 Task: Import a list of safe recipients from a file into Outlook.
Action: Mouse moved to (140, 90)
Screenshot: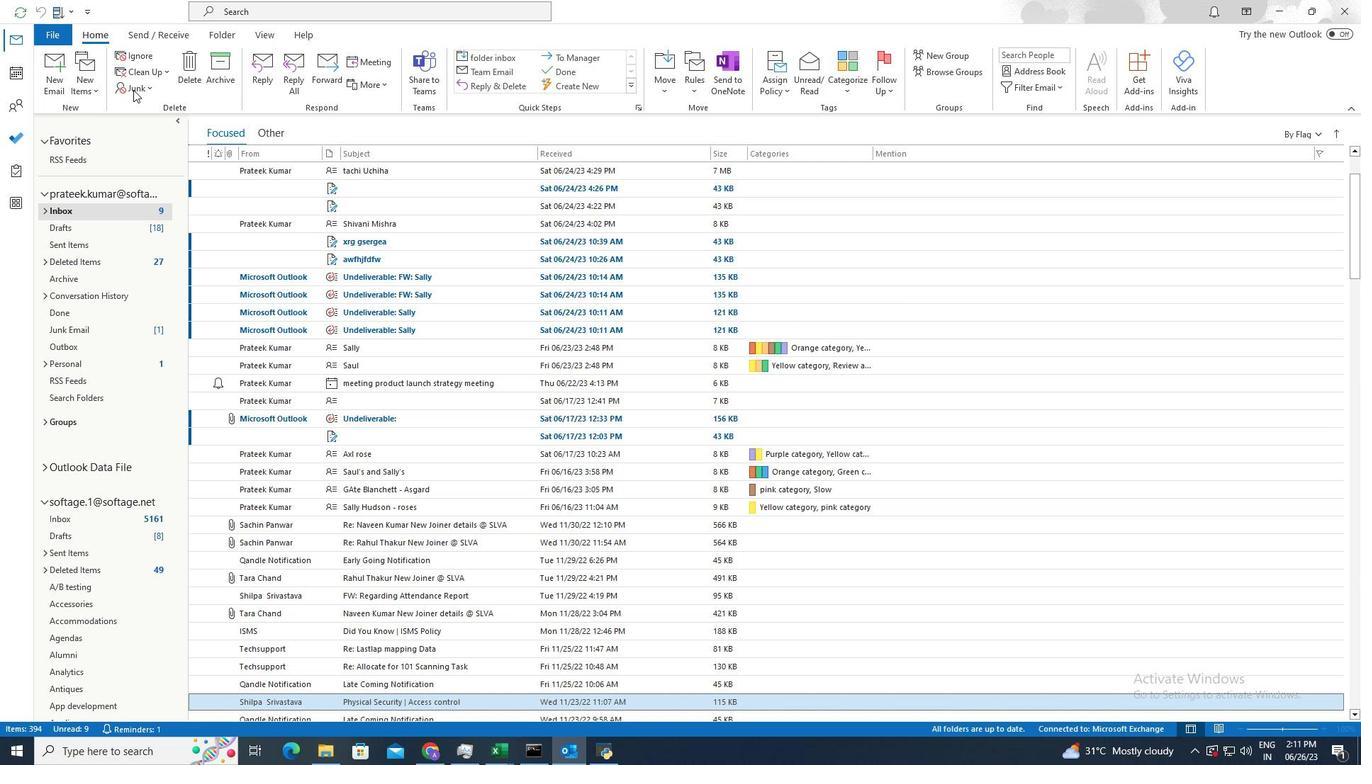 
Action: Mouse pressed left at (140, 90)
Screenshot: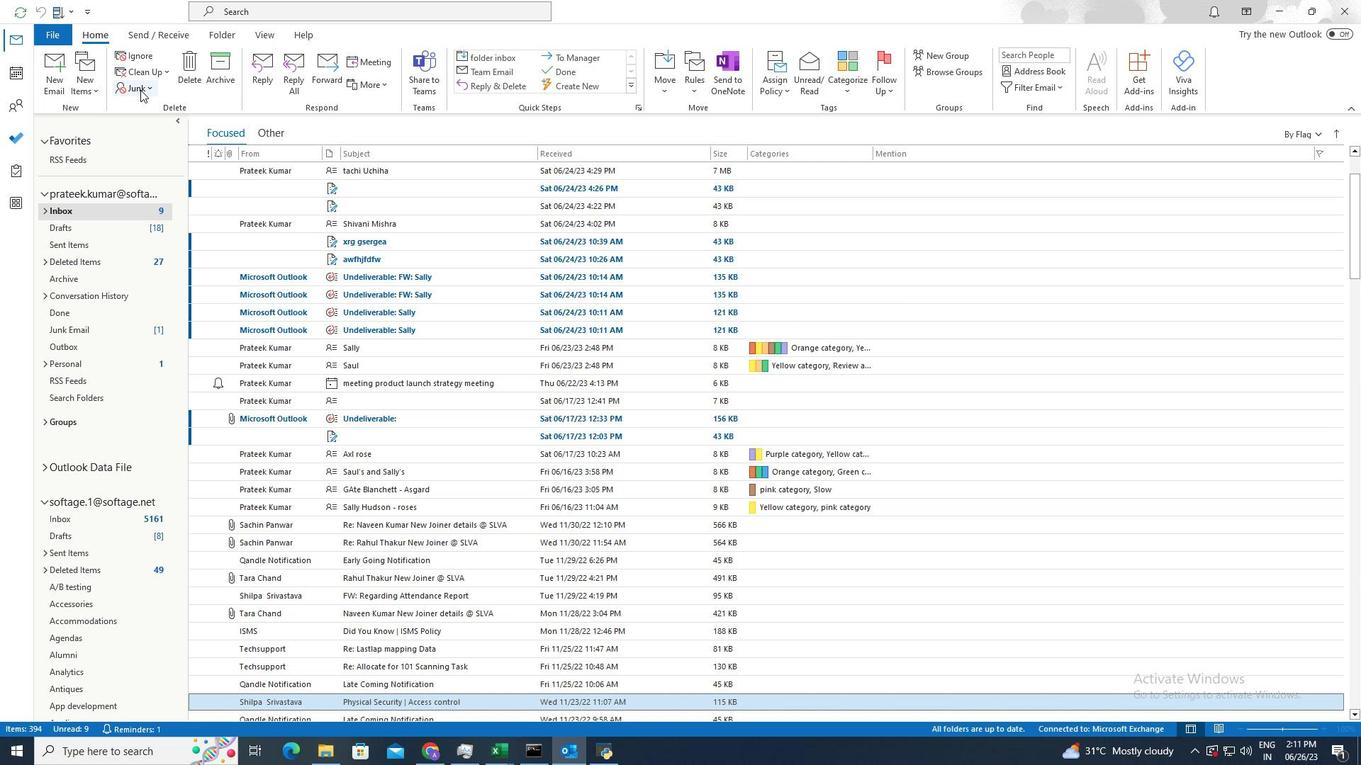 
Action: Mouse moved to (164, 205)
Screenshot: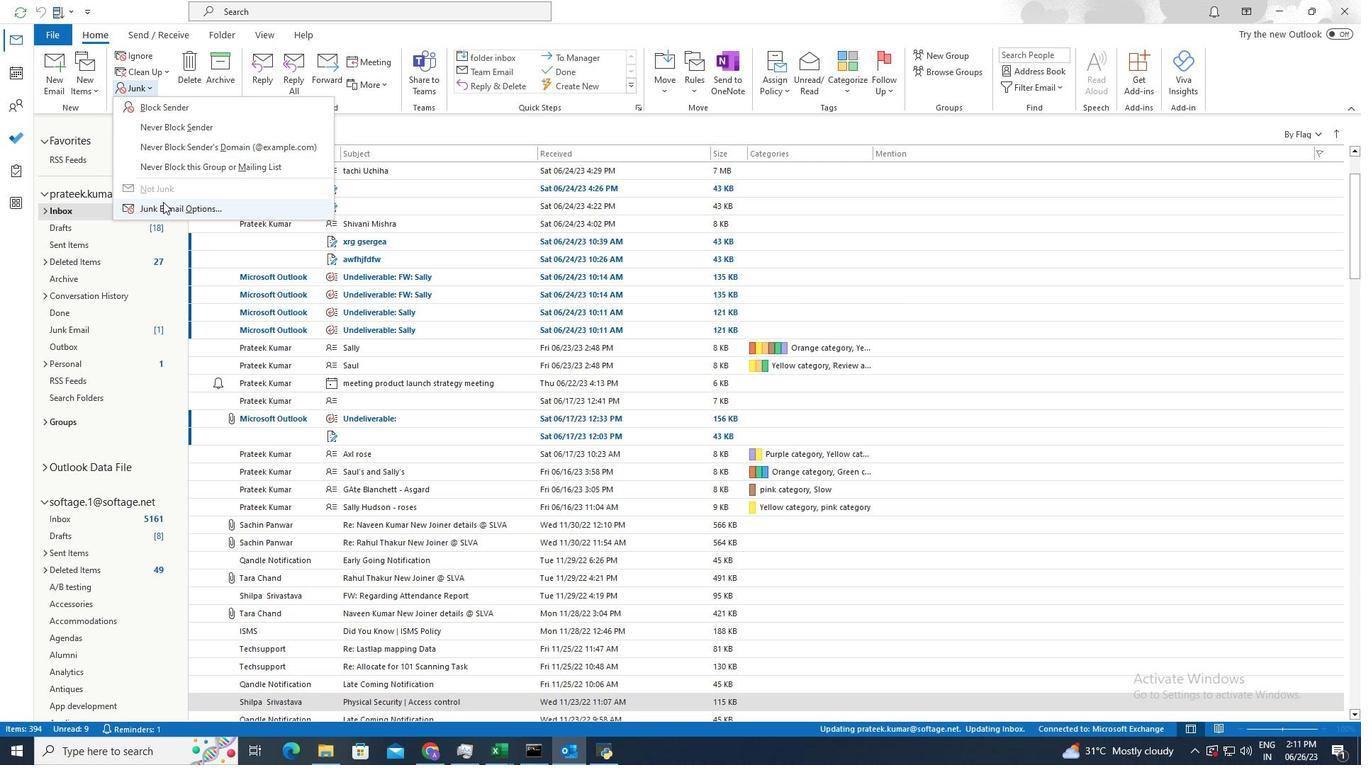 
Action: Mouse pressed left at (164, 205)
Screenshot: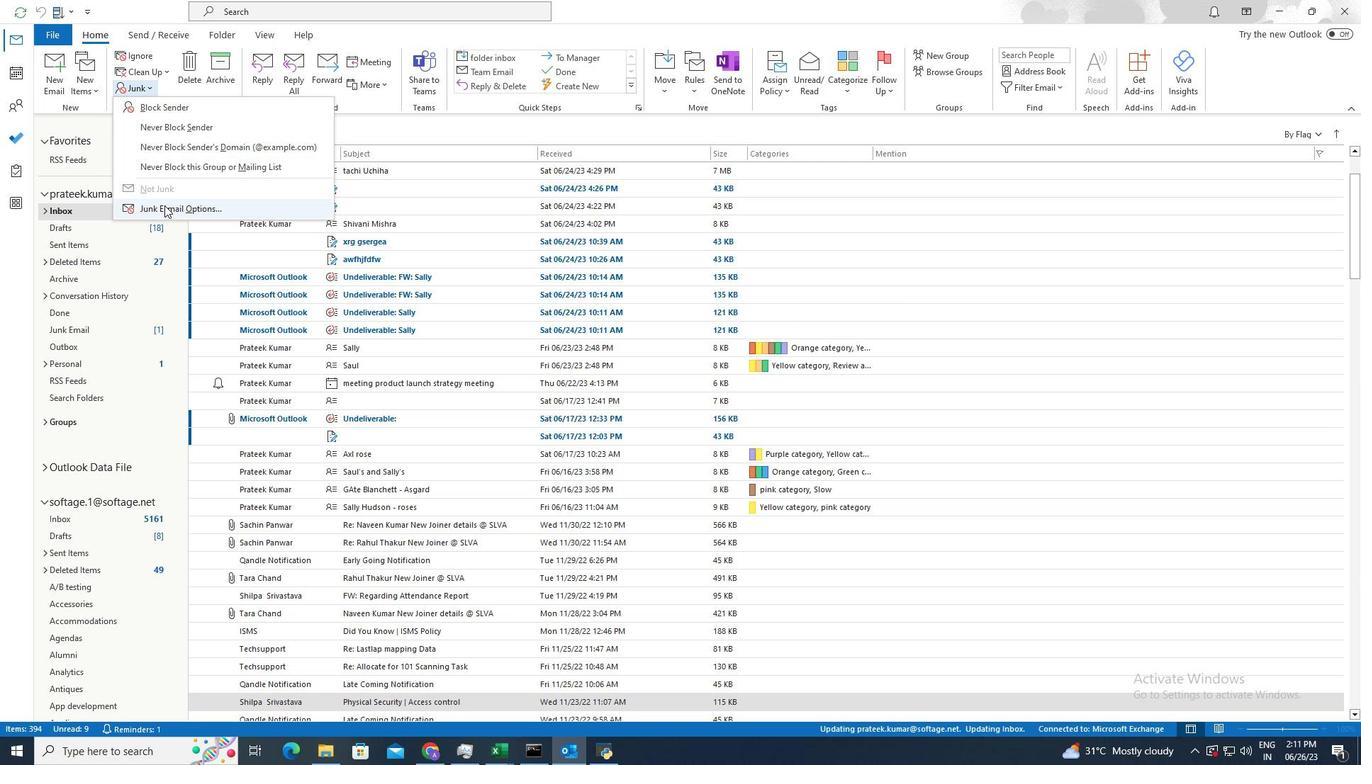 
Action: Mouse moved to (575, 343)
Screenshot: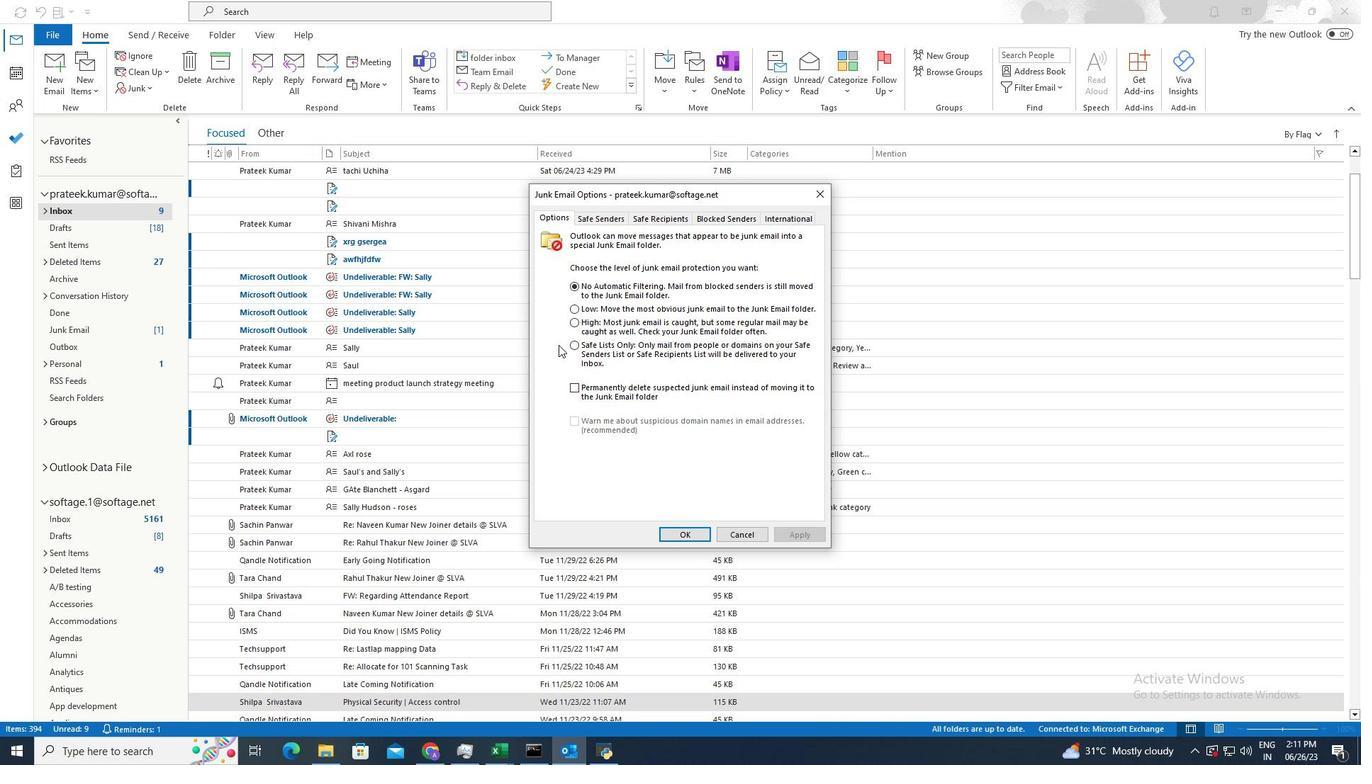 
Action: Mouse pressed left at (575, 343)
Screenshot: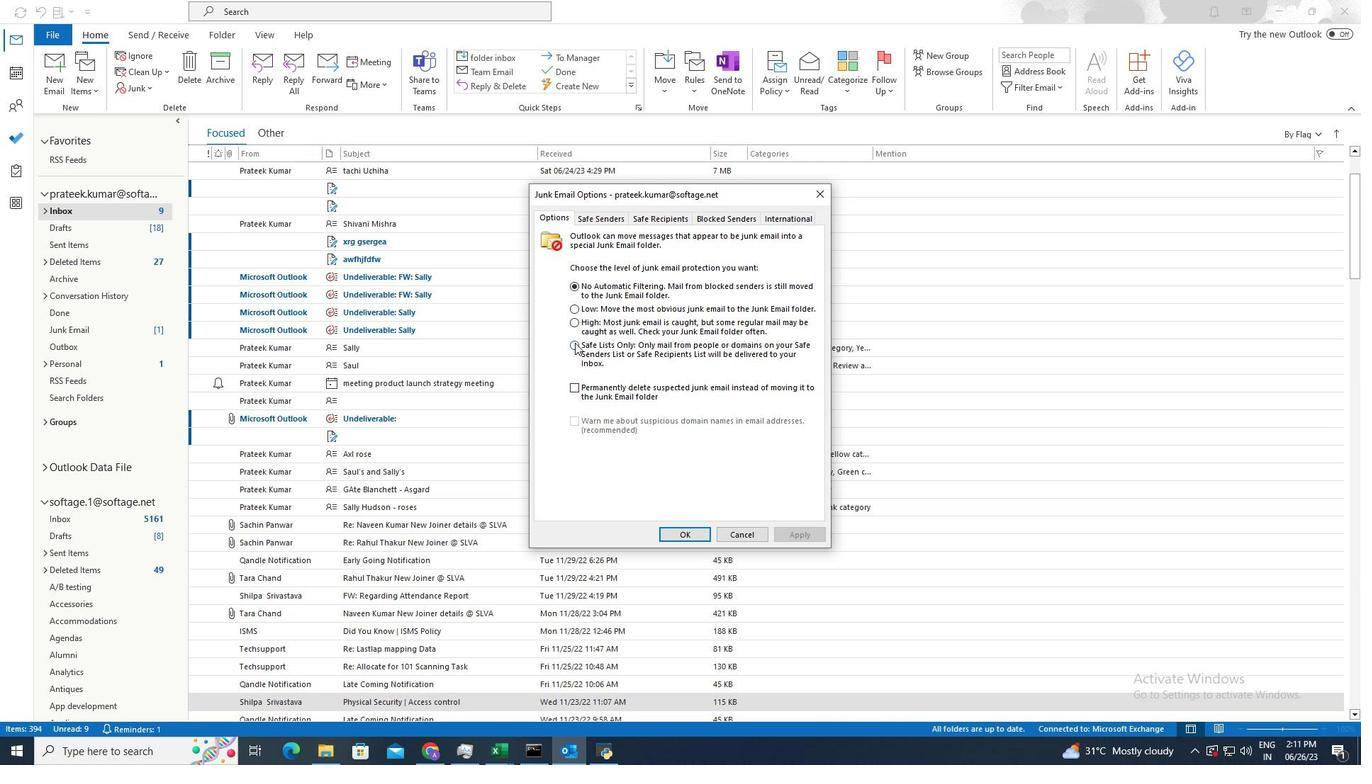 
Action: Mouse moved to (657, 216)
Screenshot: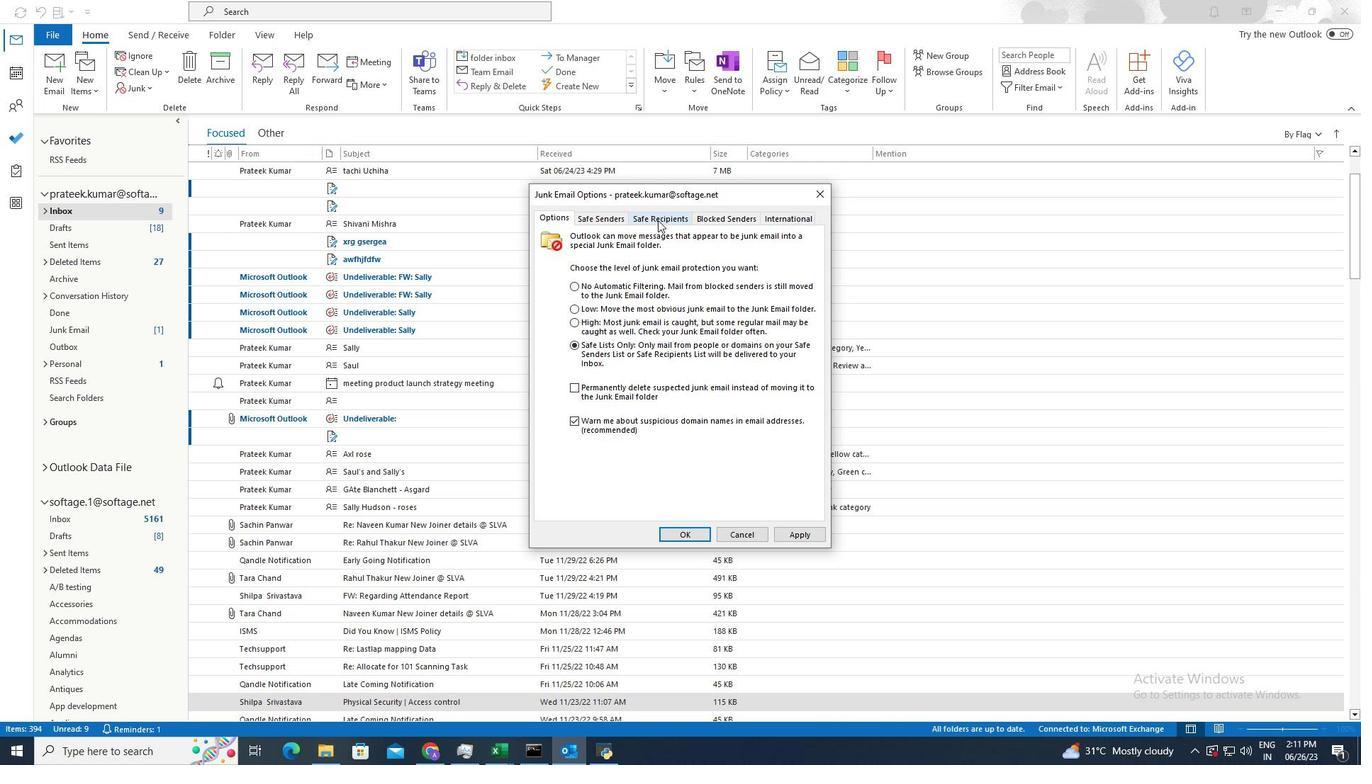 
Action: Mouse pressed left at (657, 216)
Screenshot: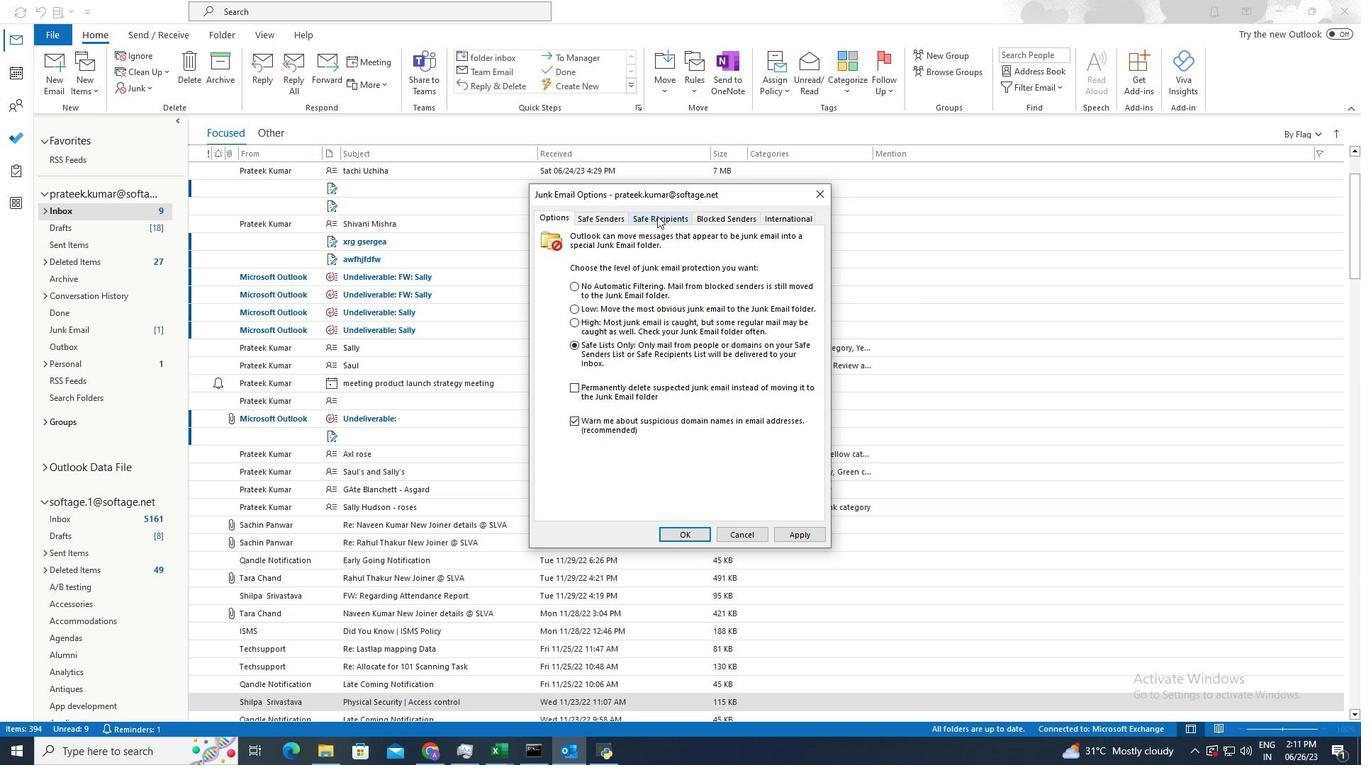 
Action: Mouse moved to (691, 268)
Screenshot: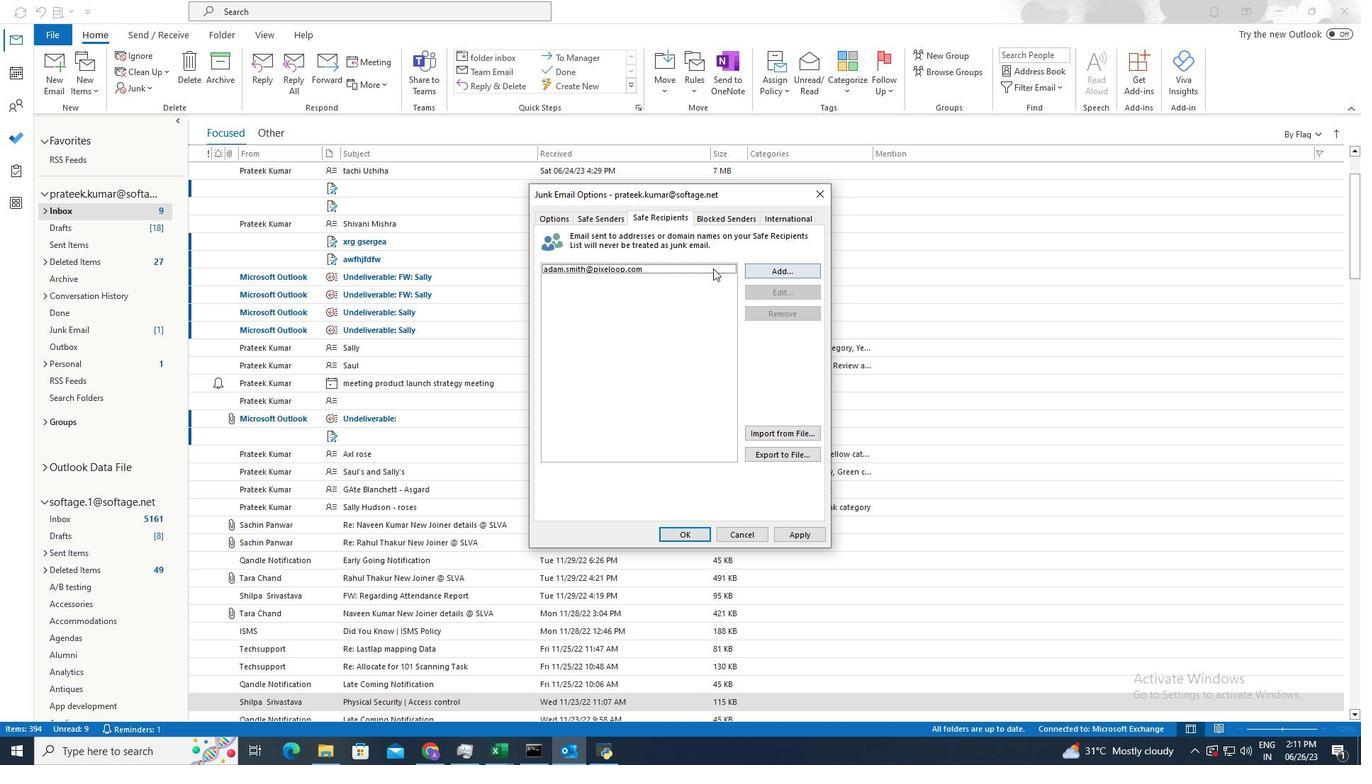 
Action: Mouse pressed left at (691, 268)
Screenshot: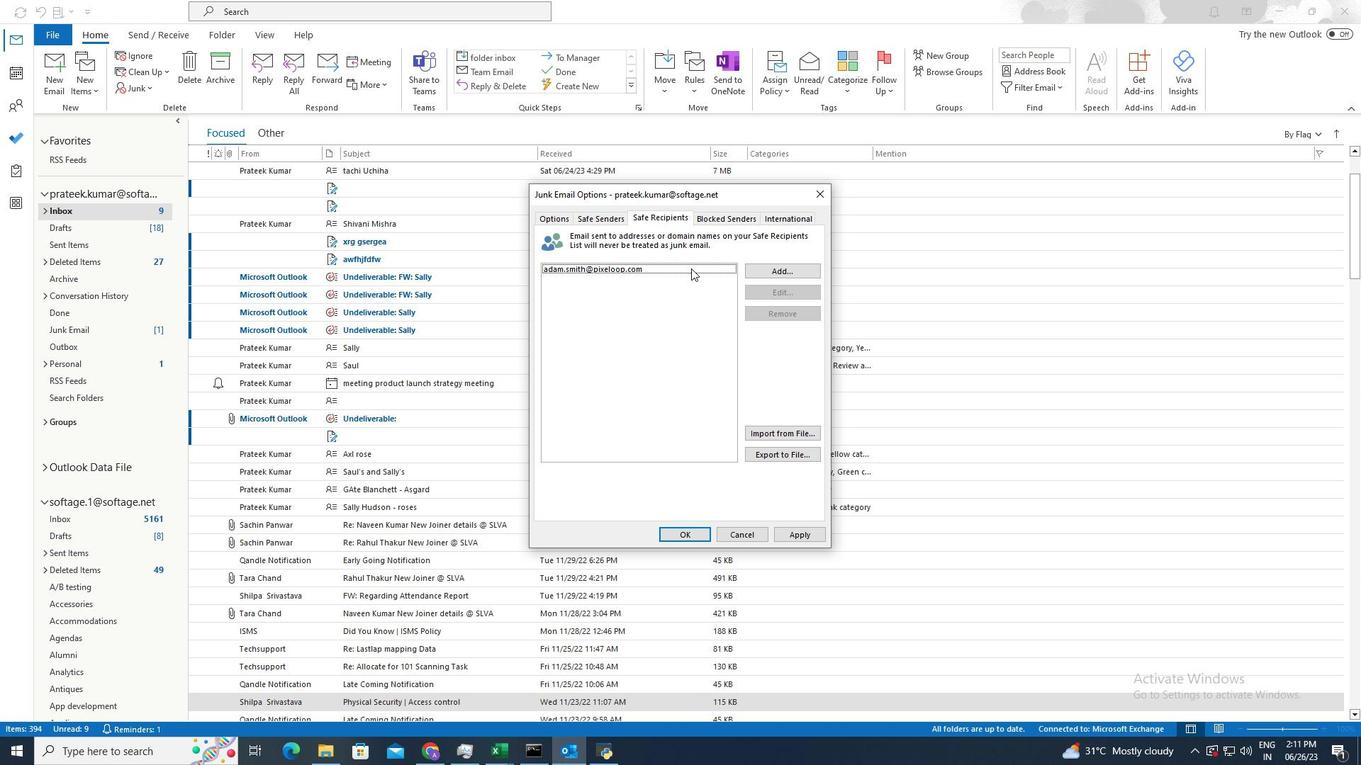 
Action: Mouse moved to (779, 433)
Screenshot: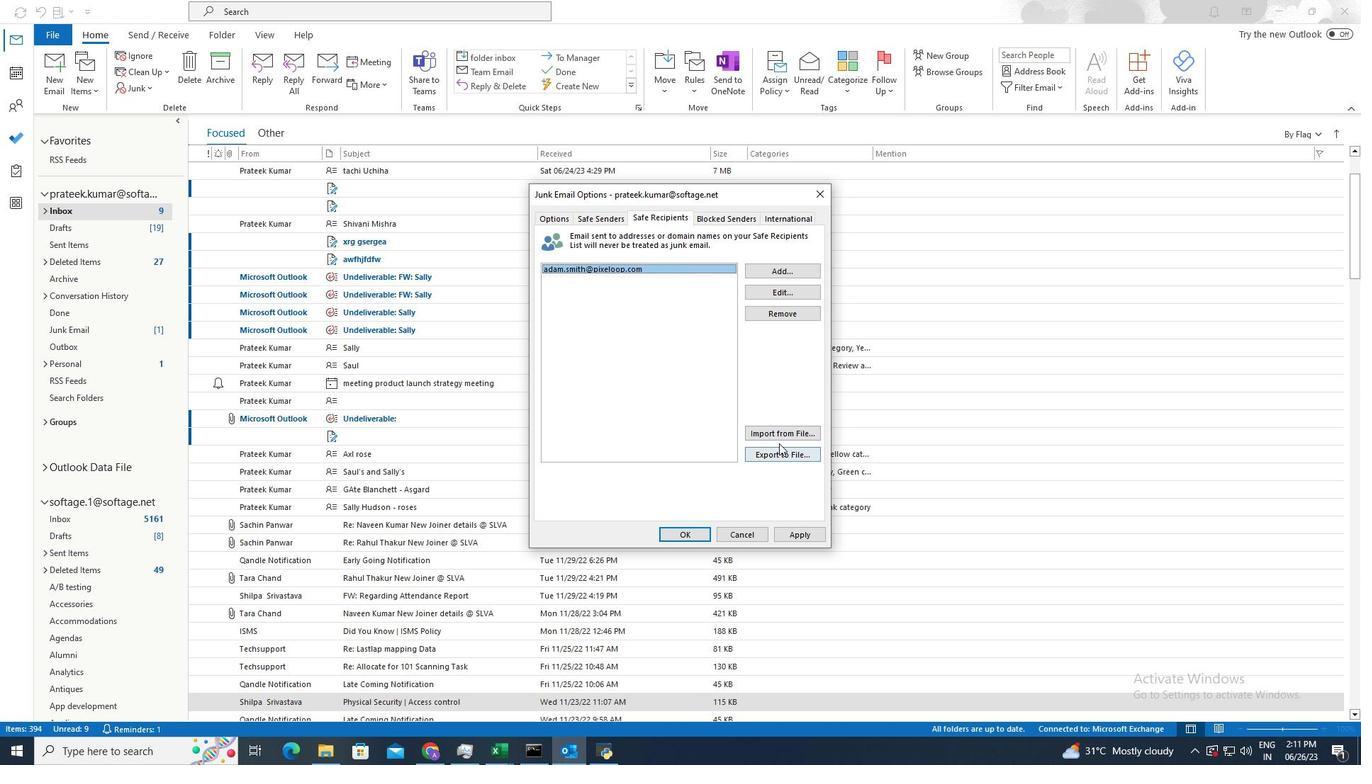 
Action: Mouse pressed left at (779, 433)
Screenshot: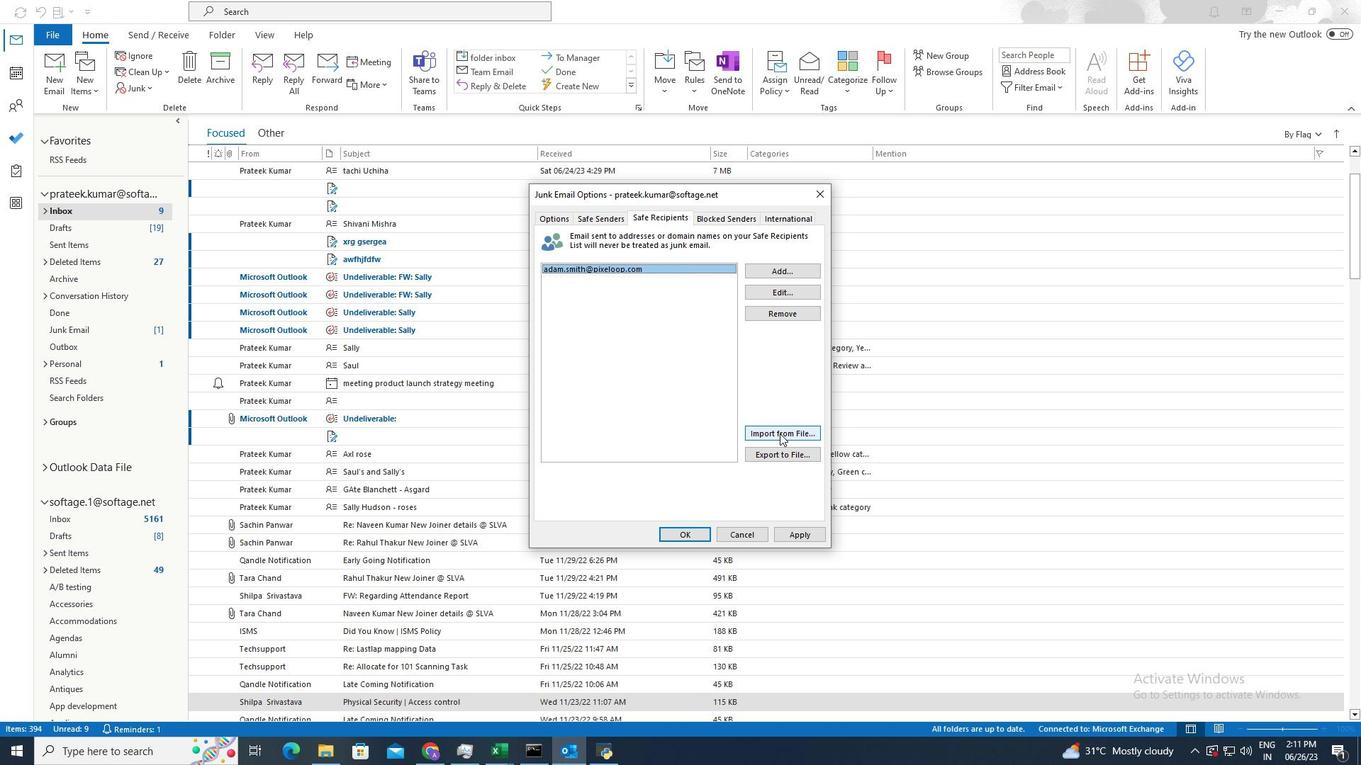 
Action: Mouse moved to (704, 336)
Screenshot: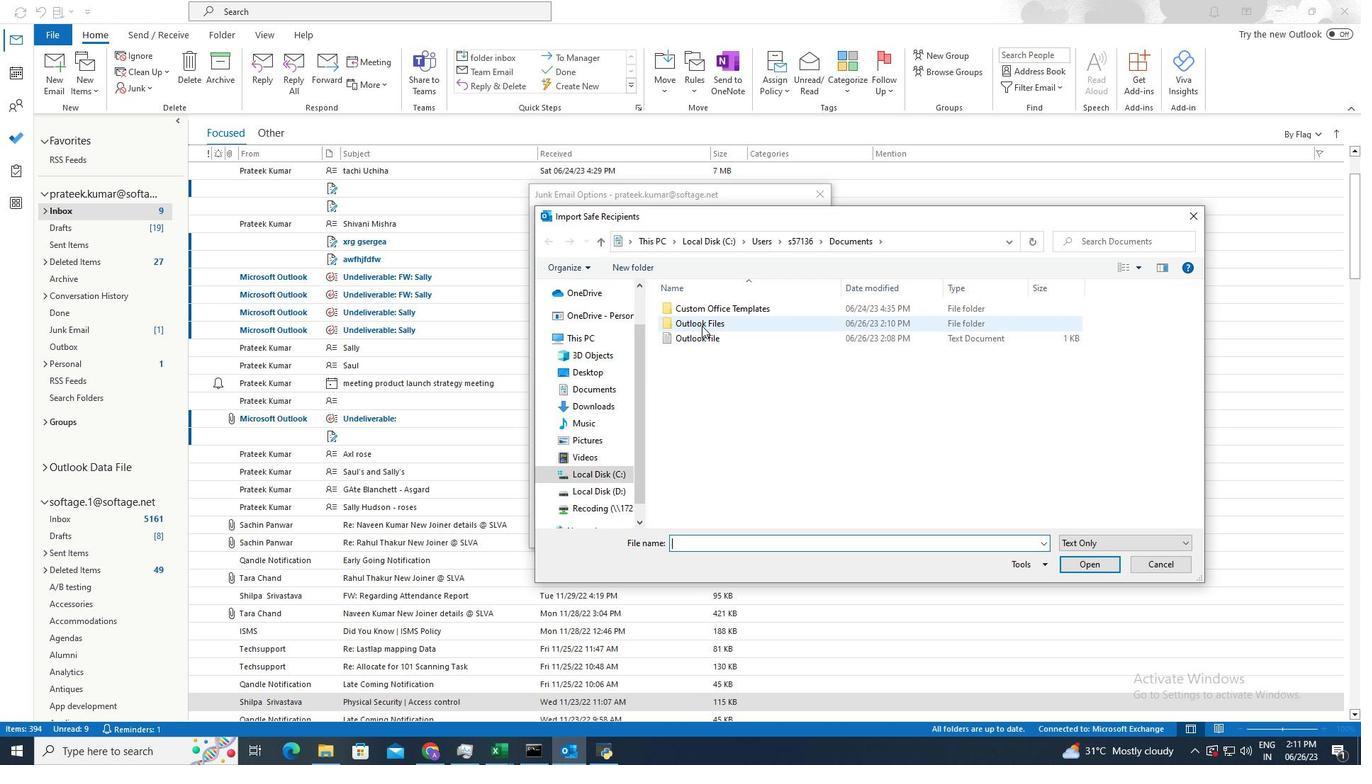 
Action: Mouse pressed left at (704, 336)
Screenshot: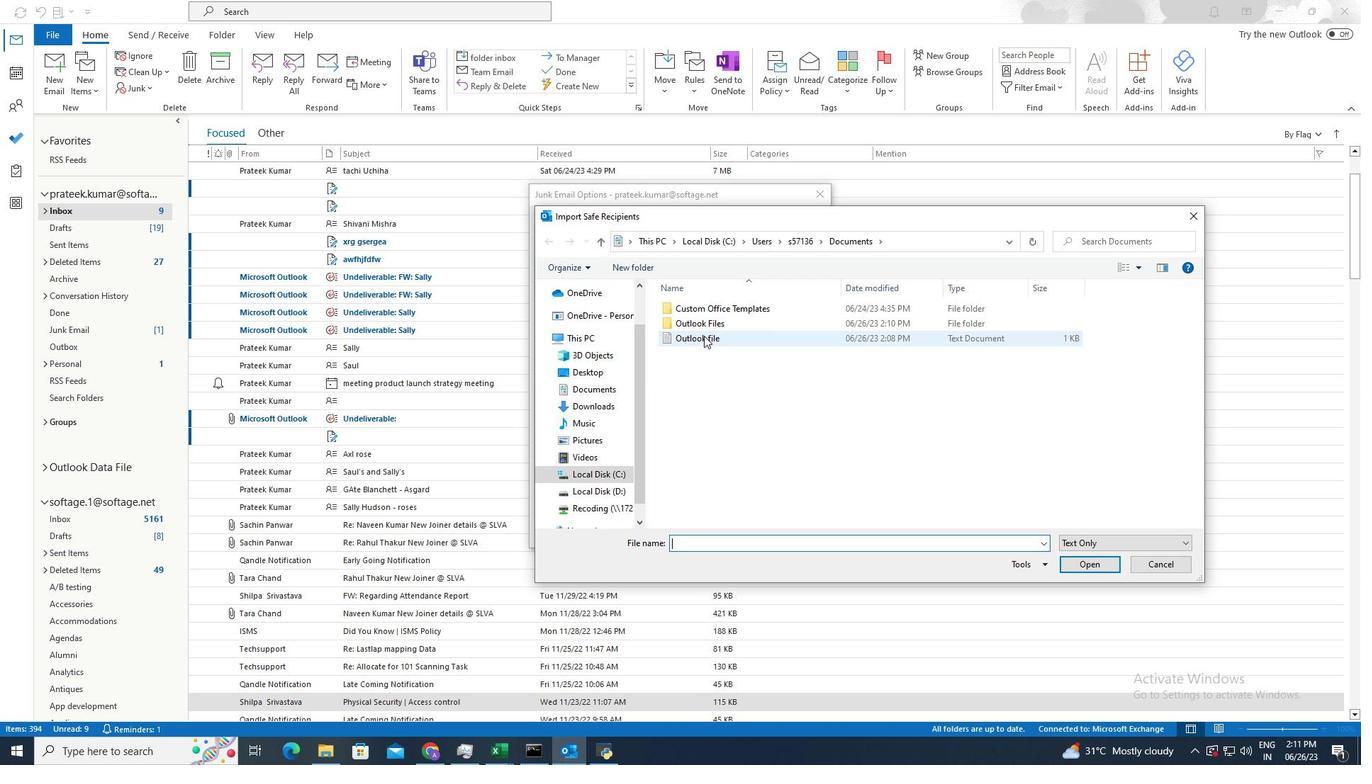 
Action: Mouse moved to (1087, 560)
Screenshot: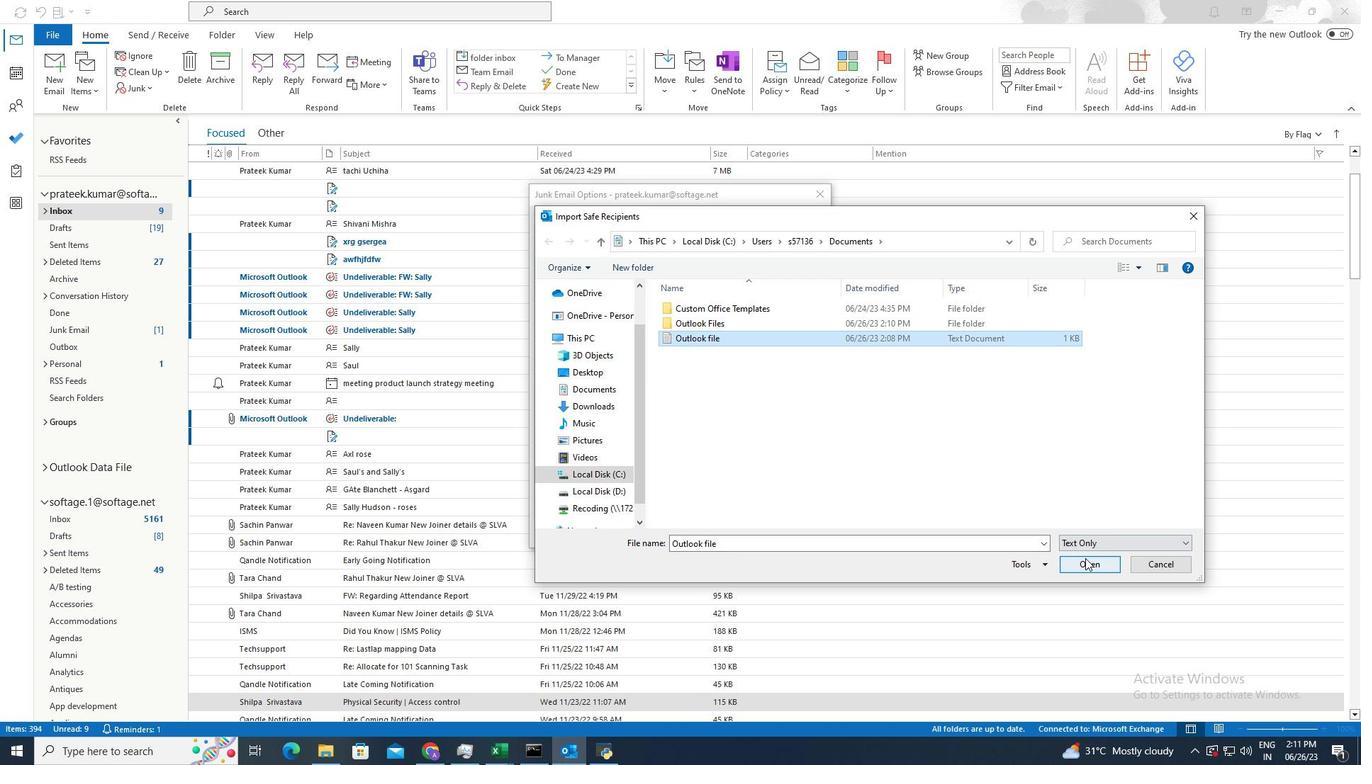
Action: Mouse pressed left at (1087, 560)
Screenshot: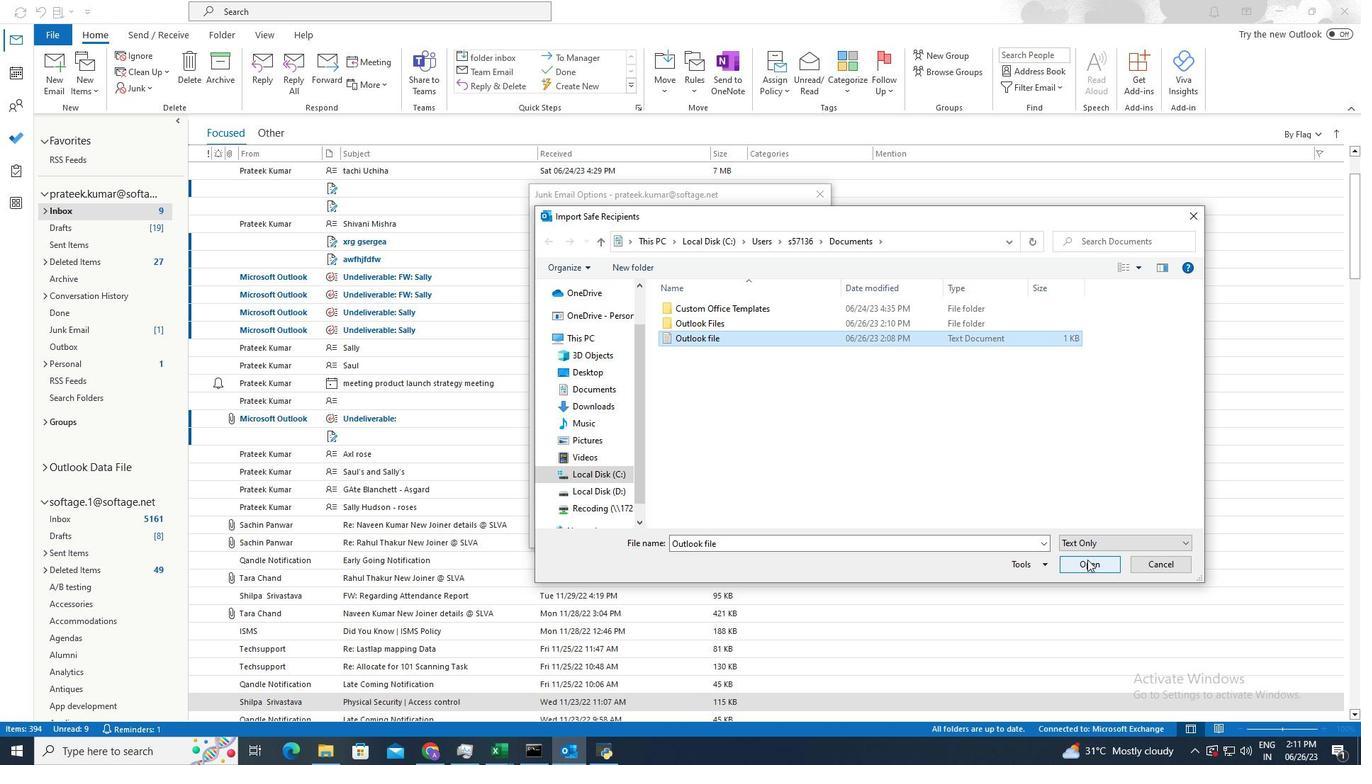 
Action: Mouse moved to (795, 534)
Screenshot: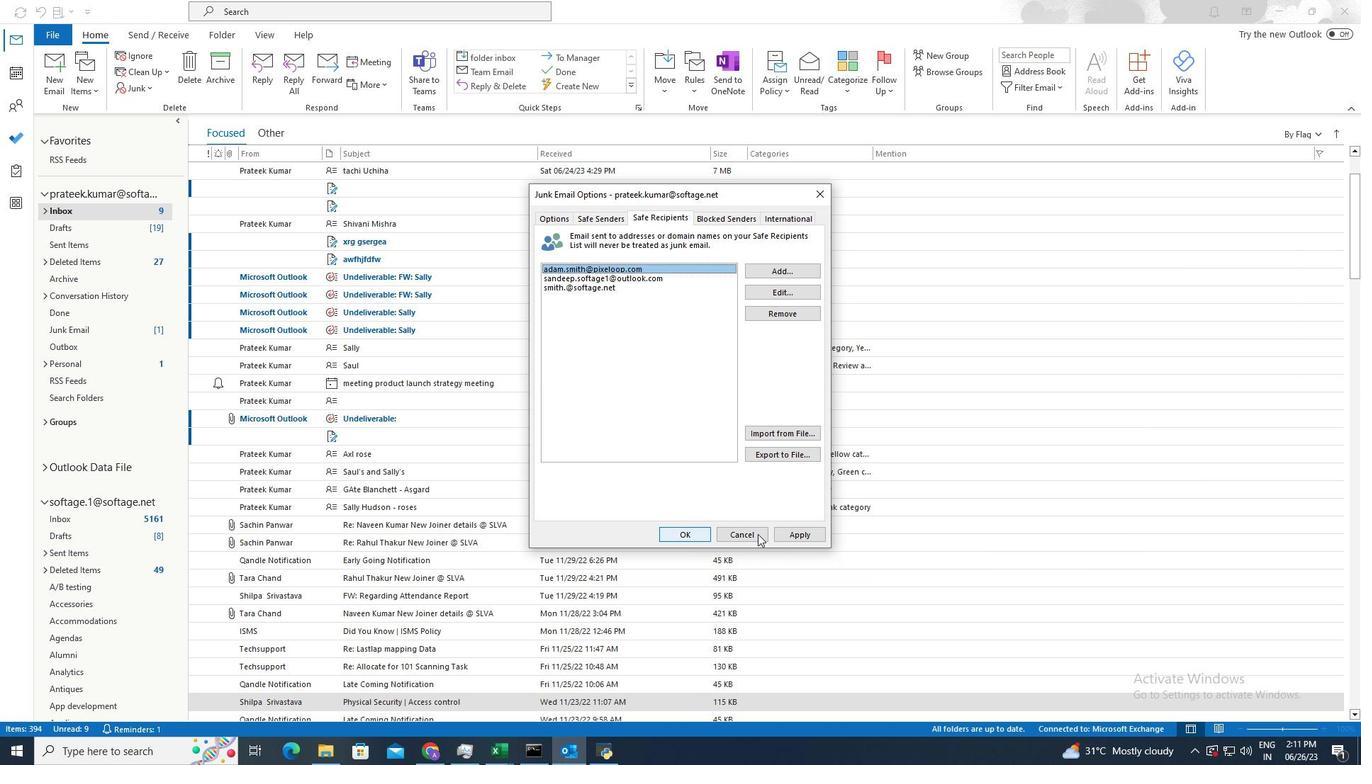 
Action: Mouse pressed left at (795, 534)
Screenshot: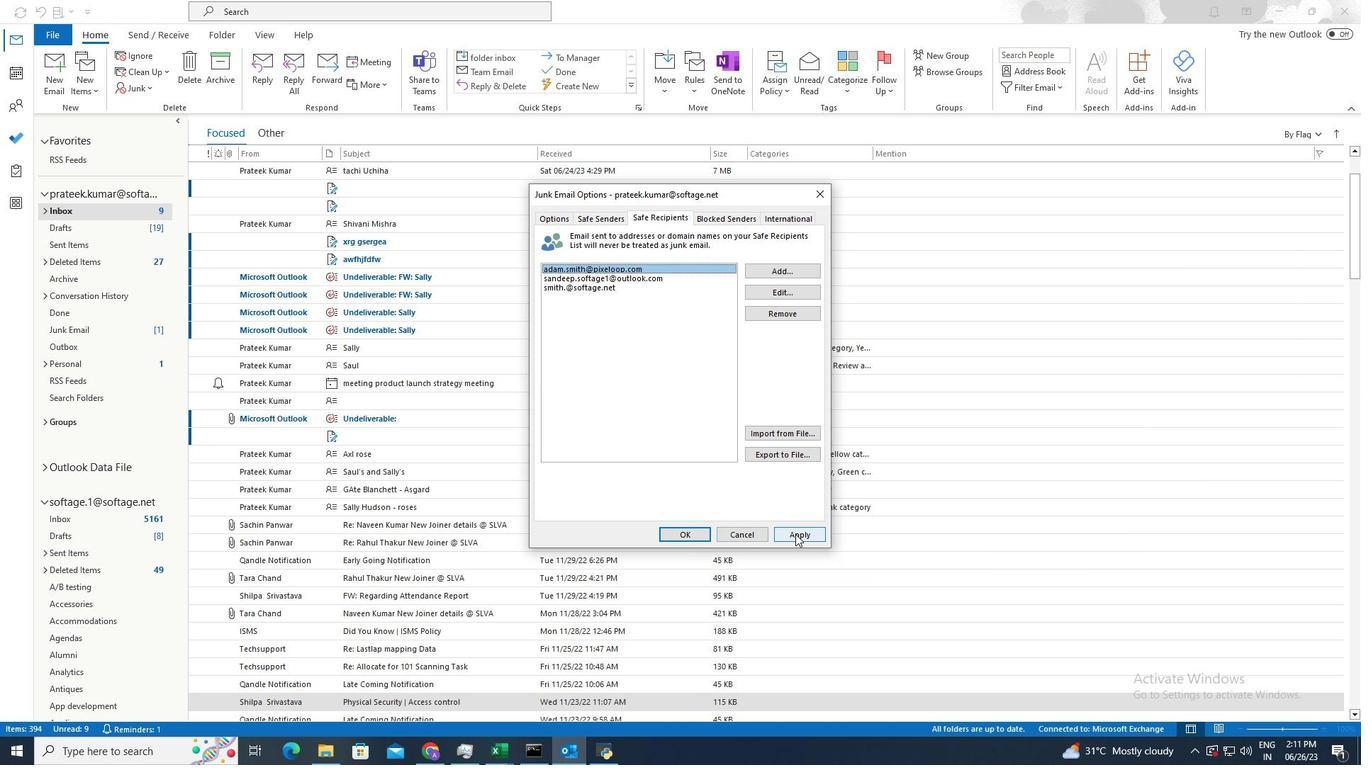 
Action: Mouse moved to (677, 532)
Screenshot: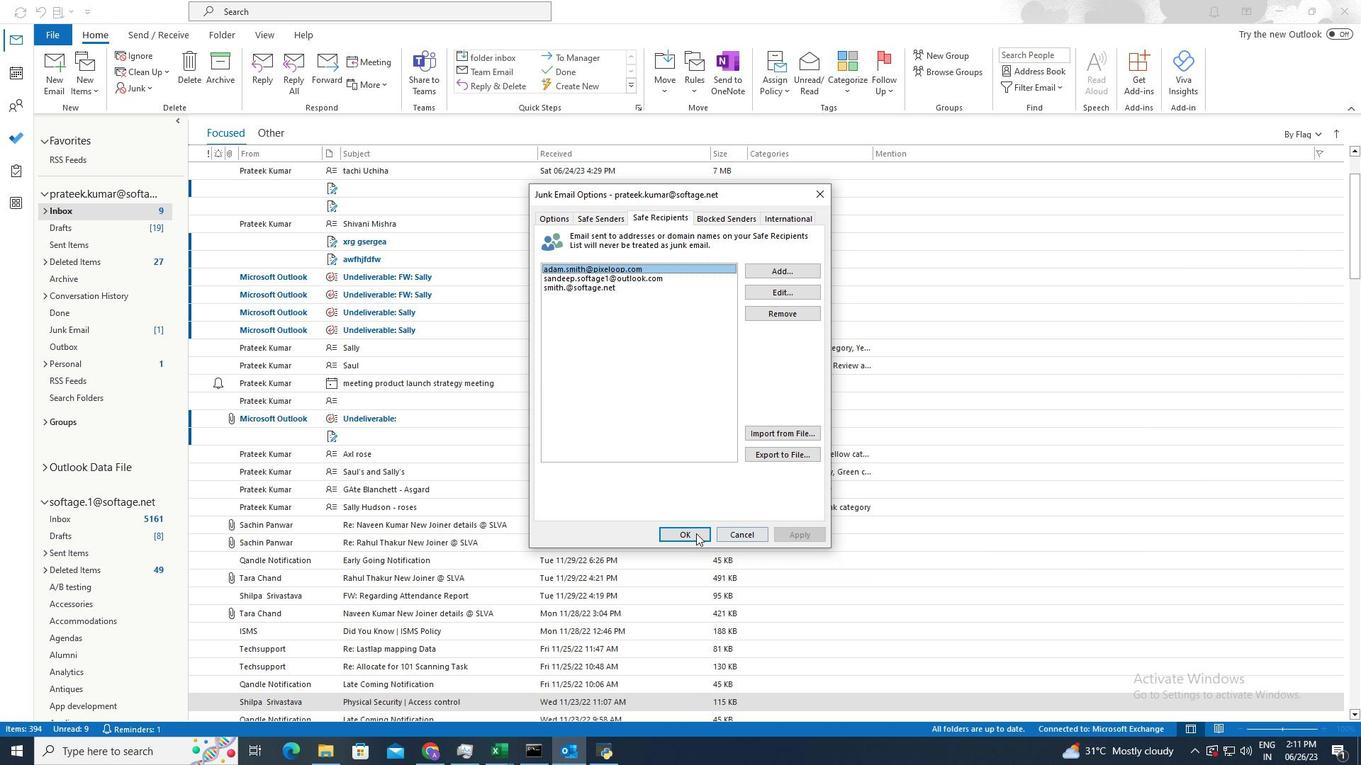 
Action: Mouse pressed left at (677, 532)
Screenshot: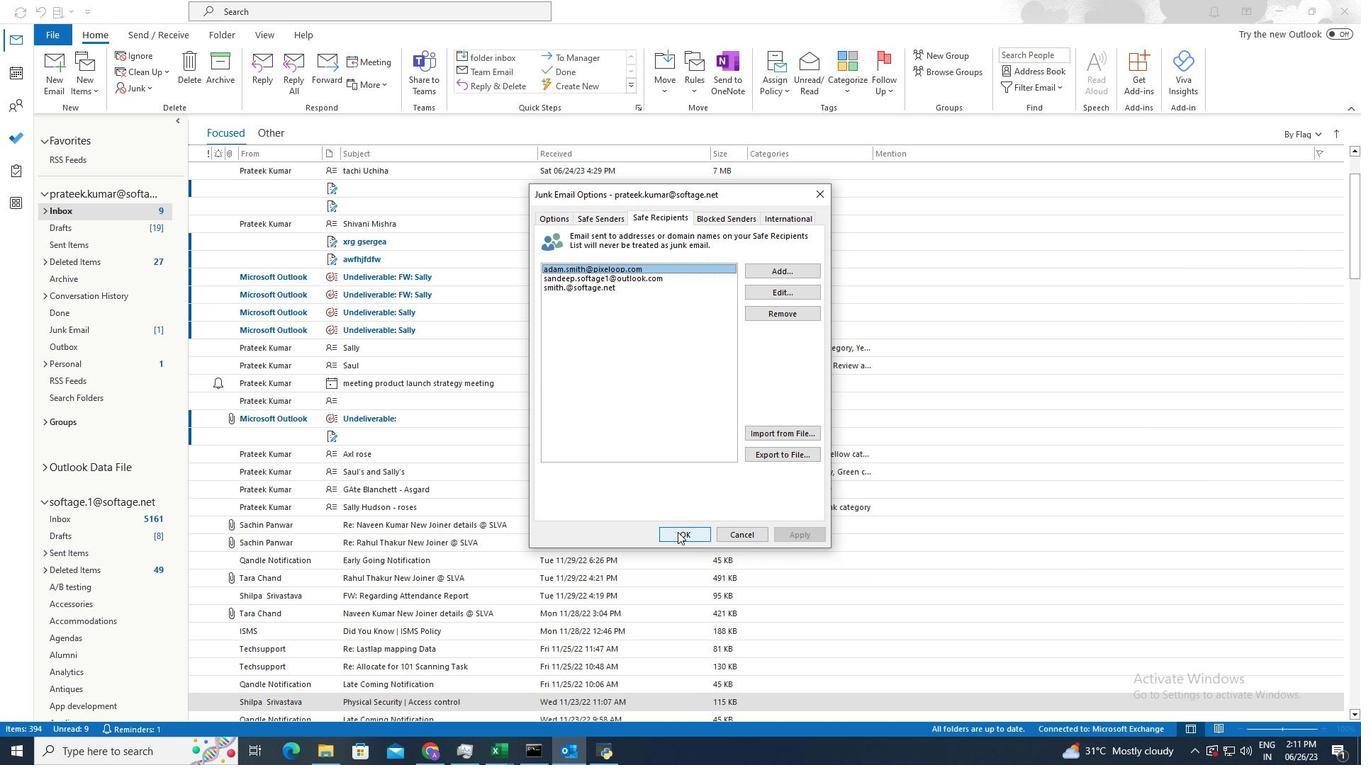 
